 Task: Add Nature's Way Kid's Sambucus Gummies to the cart.
Action: Mouse moved to (283, 135)
Screenshot: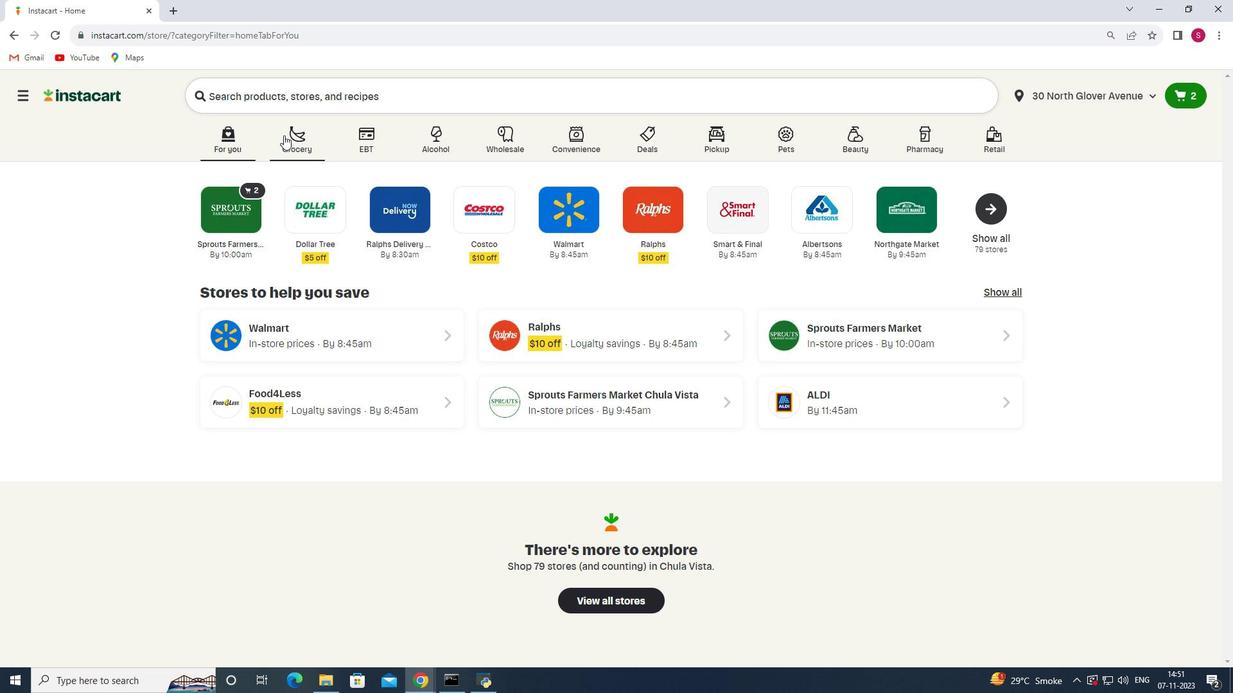 
Action: Mouse pressed left at (283, 135)
Screenshot: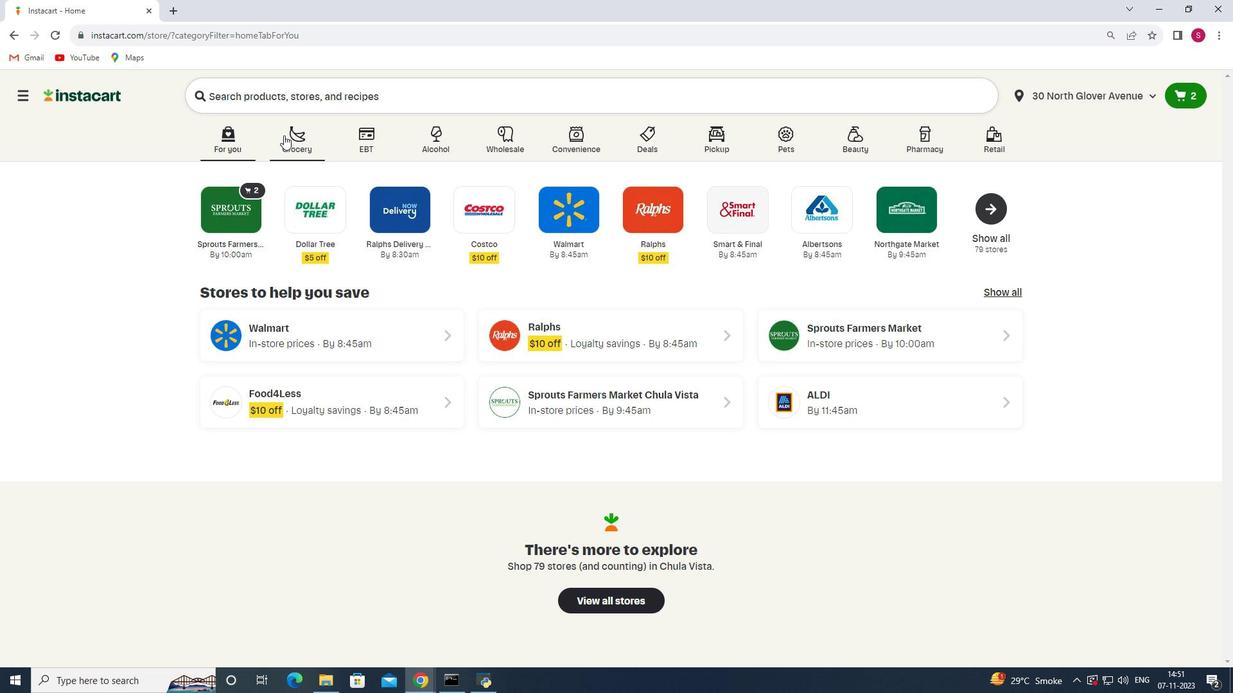 
Action: Mouse moved to (289, 363)
Screenshot: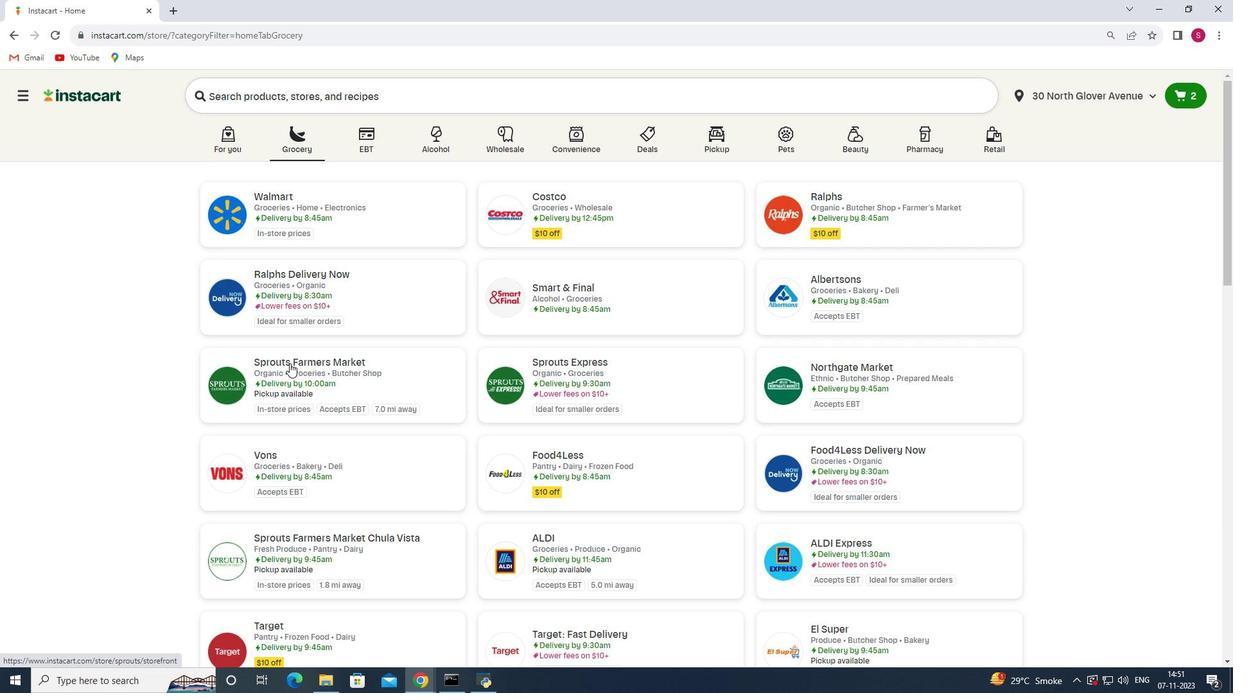 
Action: Mouse pressed left at (289, 363)
Screenshot: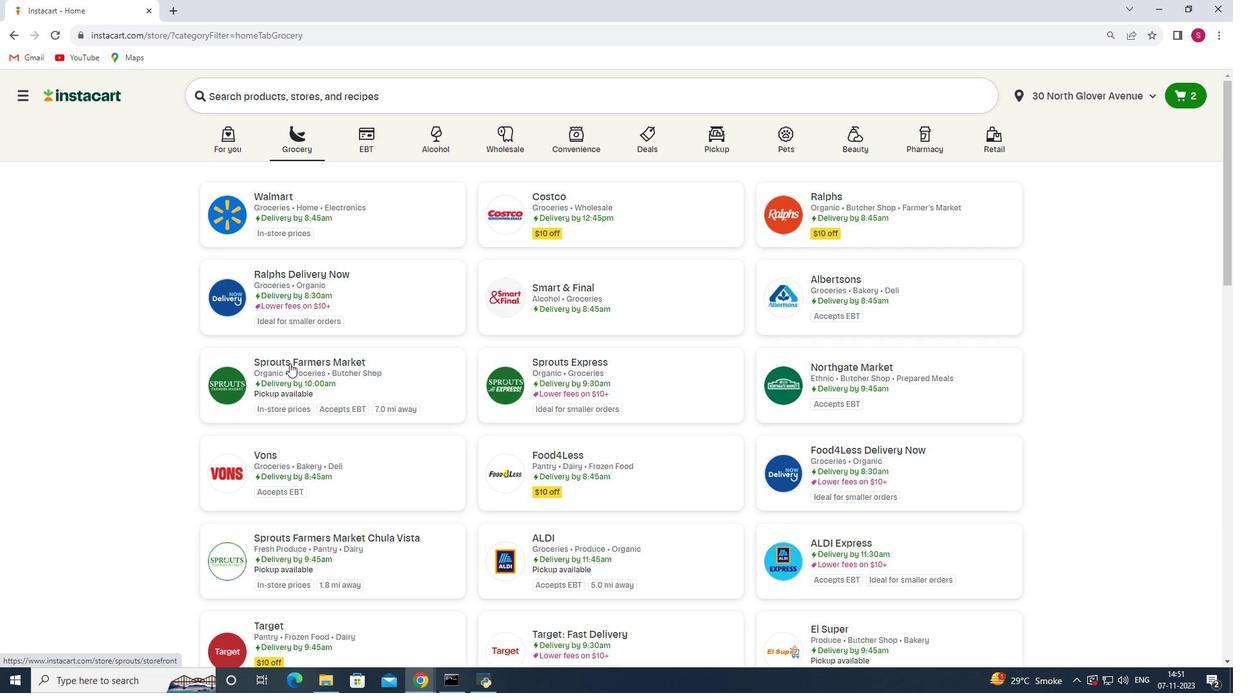 
Action: Mouse moved to (124, 375)
Screenshot: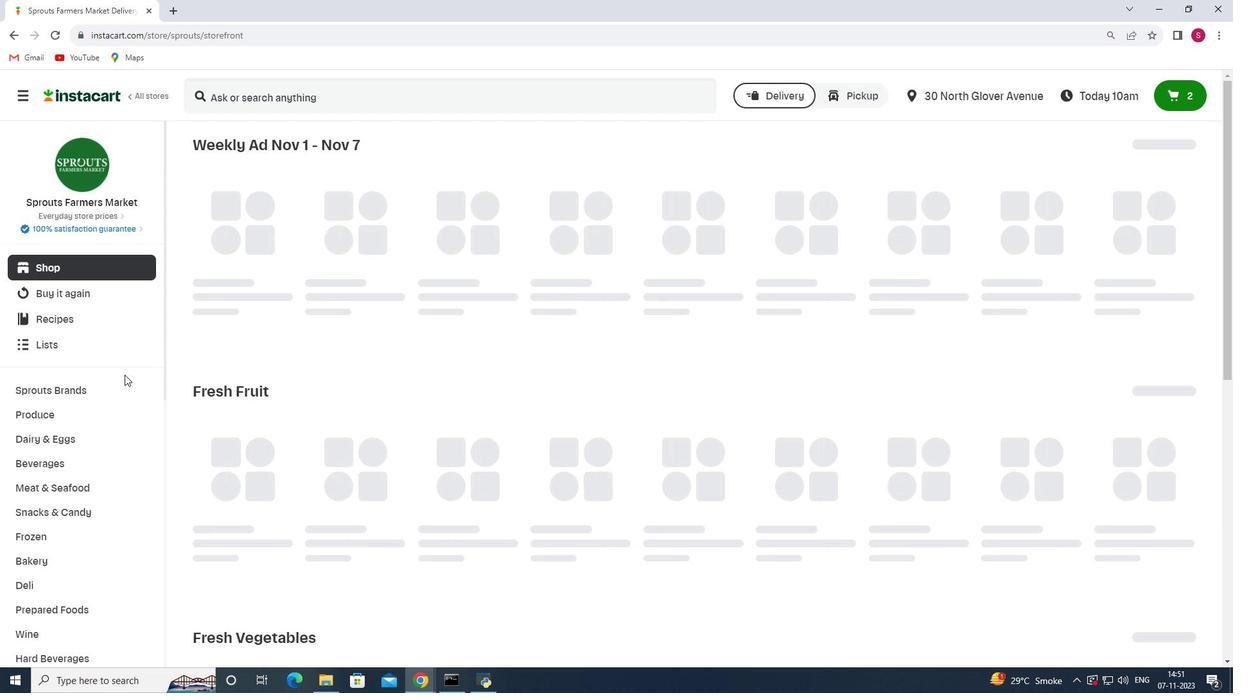 
Action: Mouse scrolled (124, 374) with delta (0, 0)
Screenshot: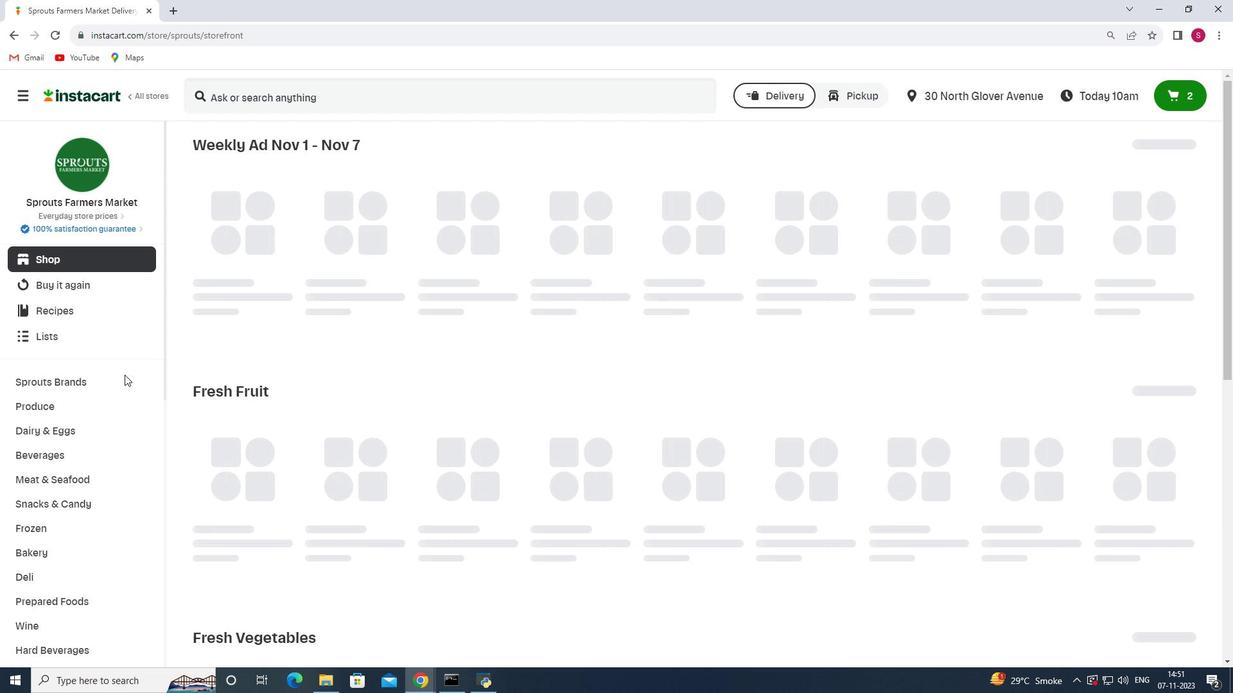 
Action: Mouse scrolled (124, 374) with delta (0, 0)
Screenshot: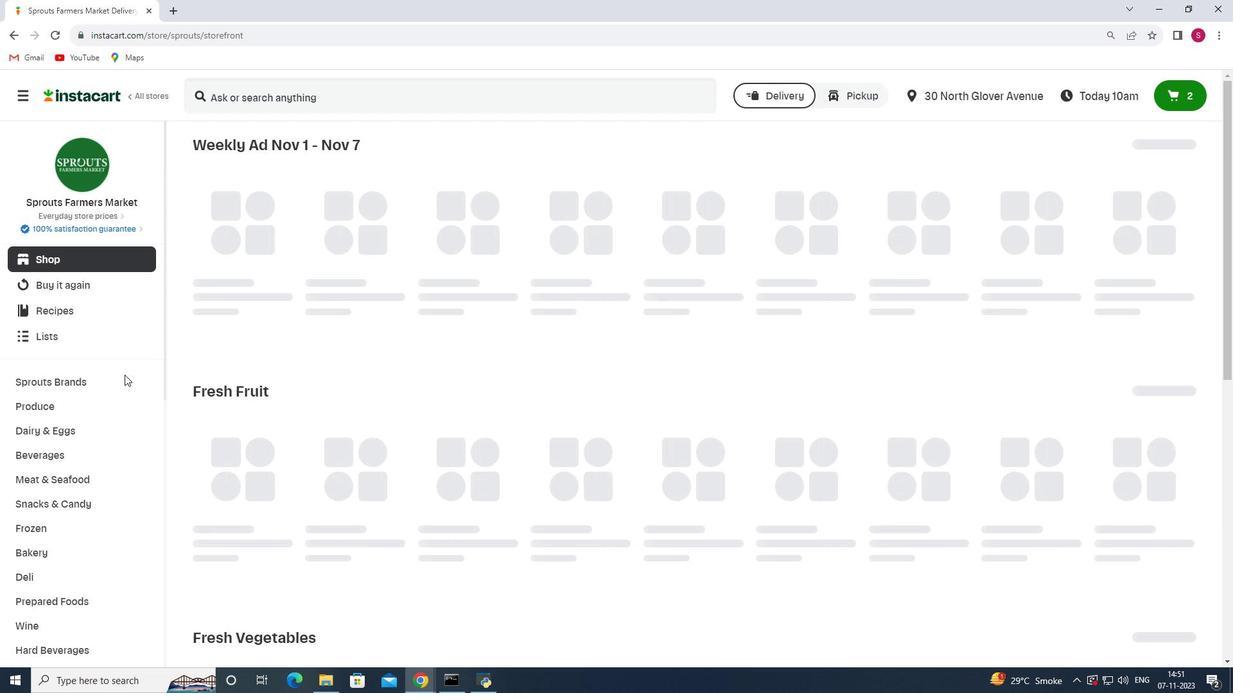 
Action: Mouse scrolled (124, 374) with delta (0, 0)
Screenshot: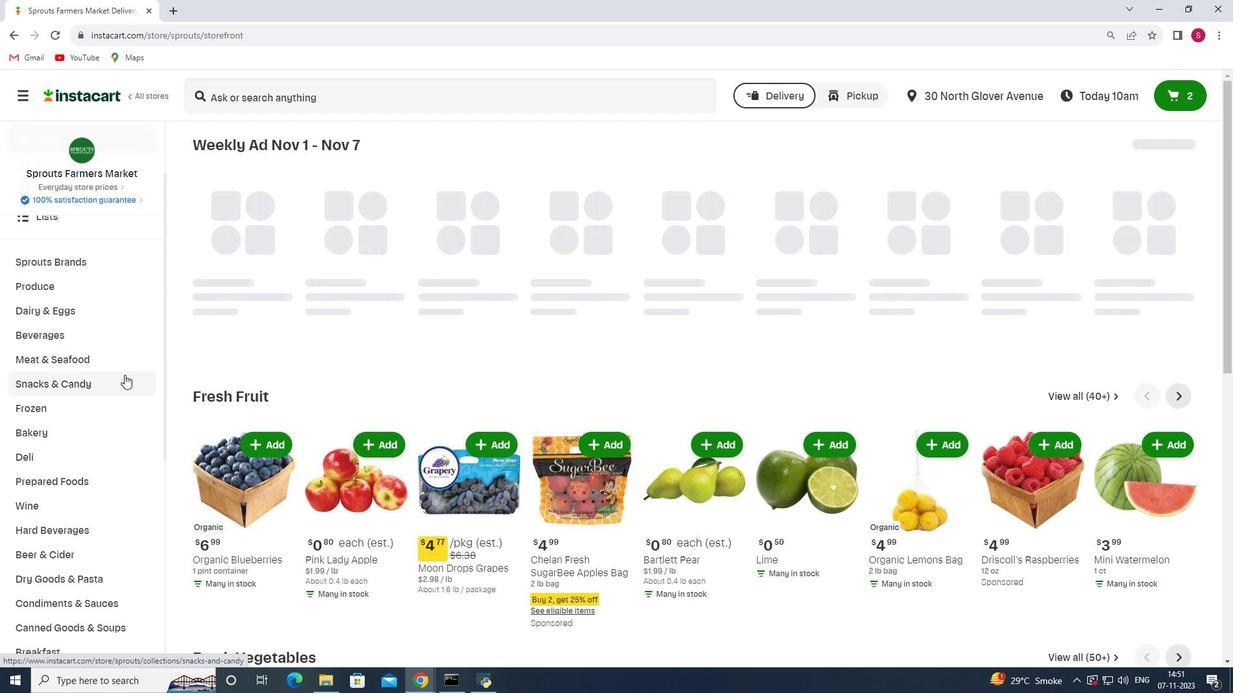 
Action: Mouse scrolled (124, 374) with delta (0, 0)
Screenshot: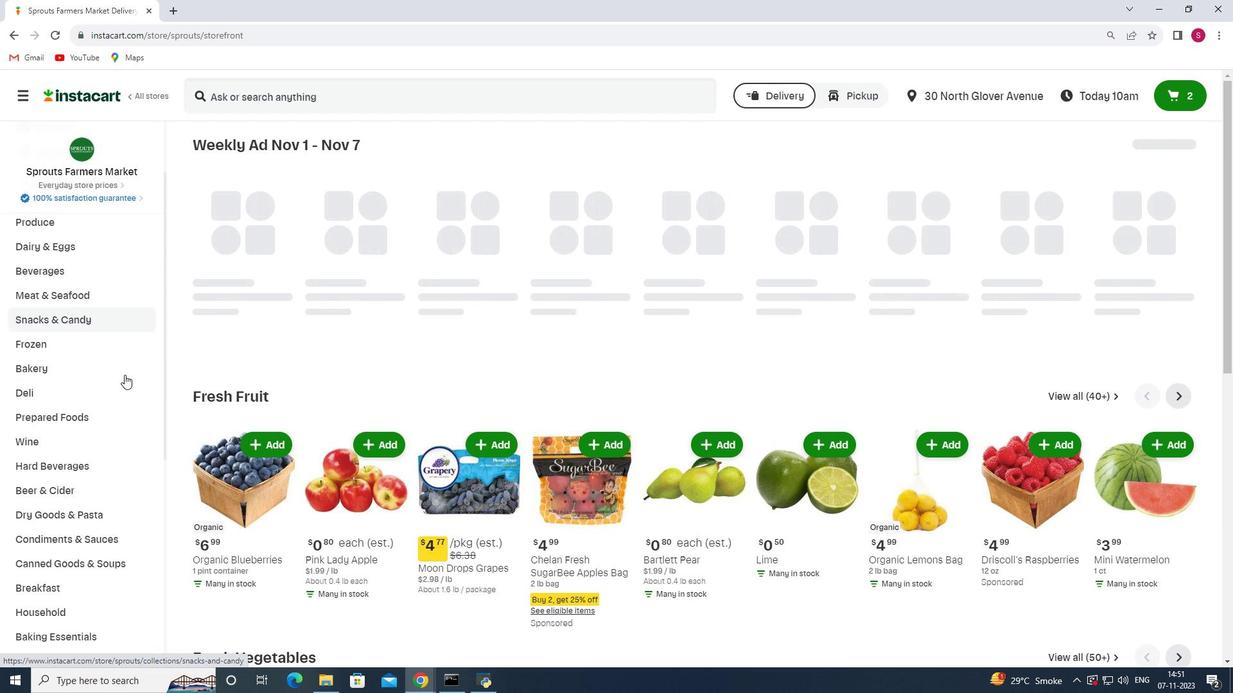 
Action: Mouse scrolled (124, 374) with delta (0, 0)
Screenshot: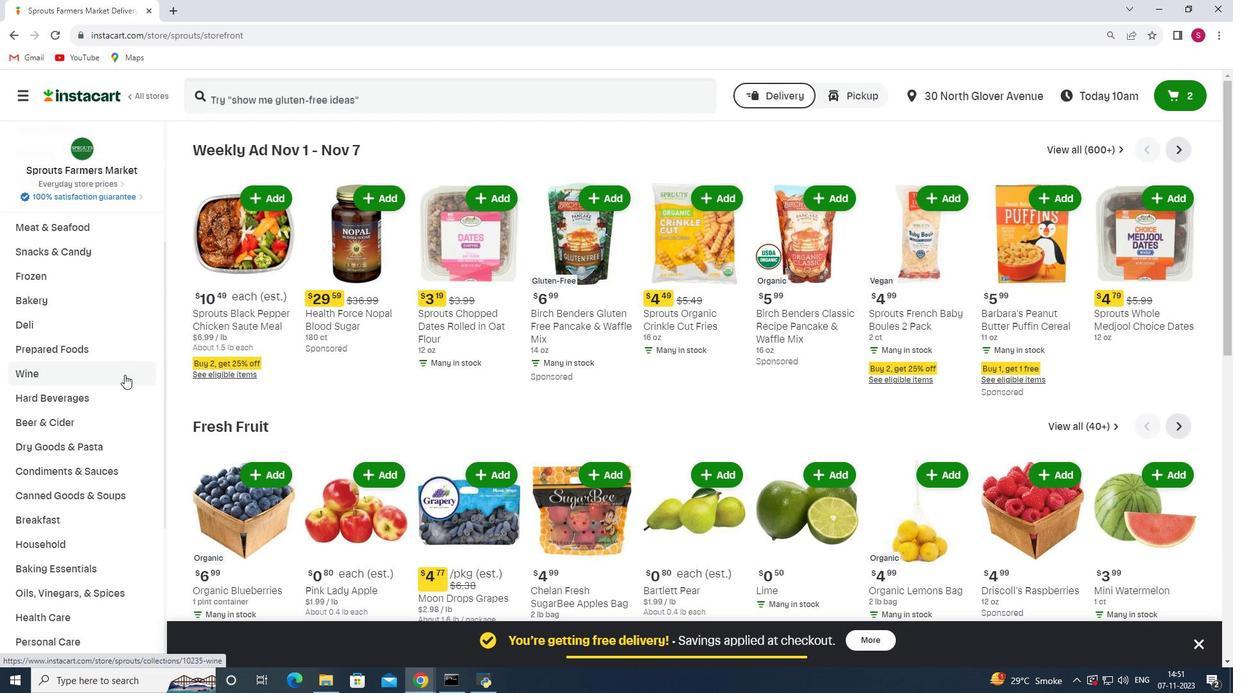 
Action: Mouse scrolled (124, 374) with delta (0, 0)
Screenshot: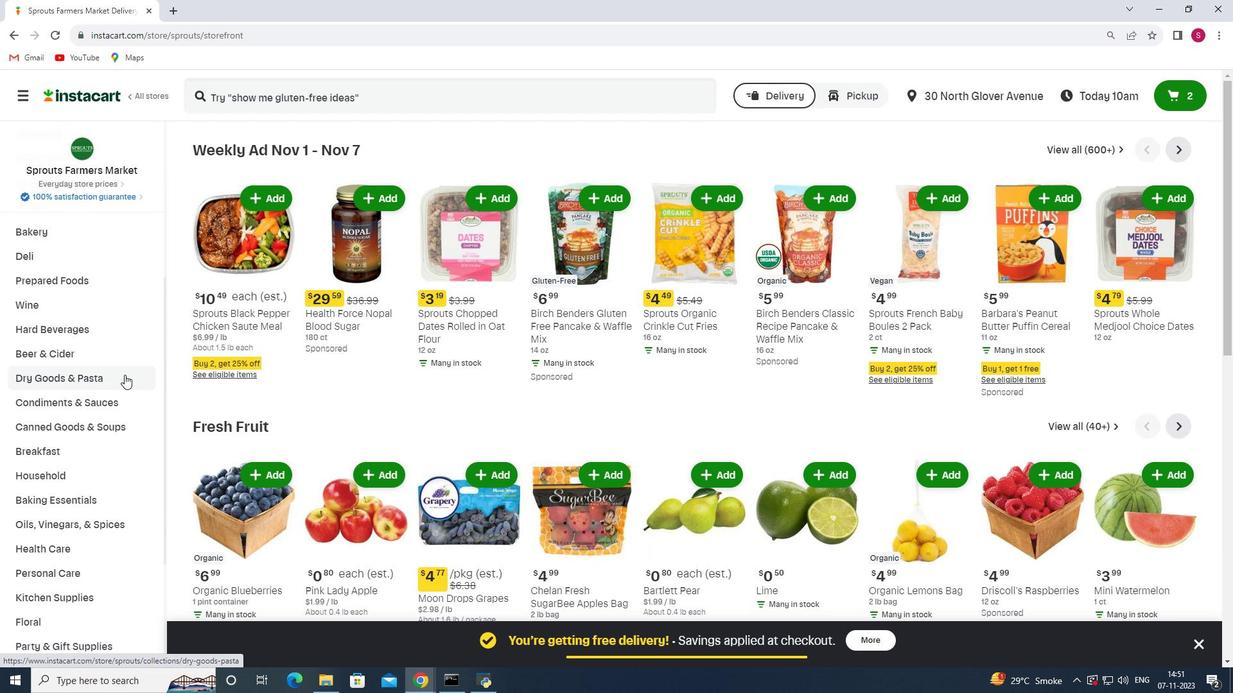 
Action: Mouse scrolled (124, 374) with delta (0, 0)
Screenshot: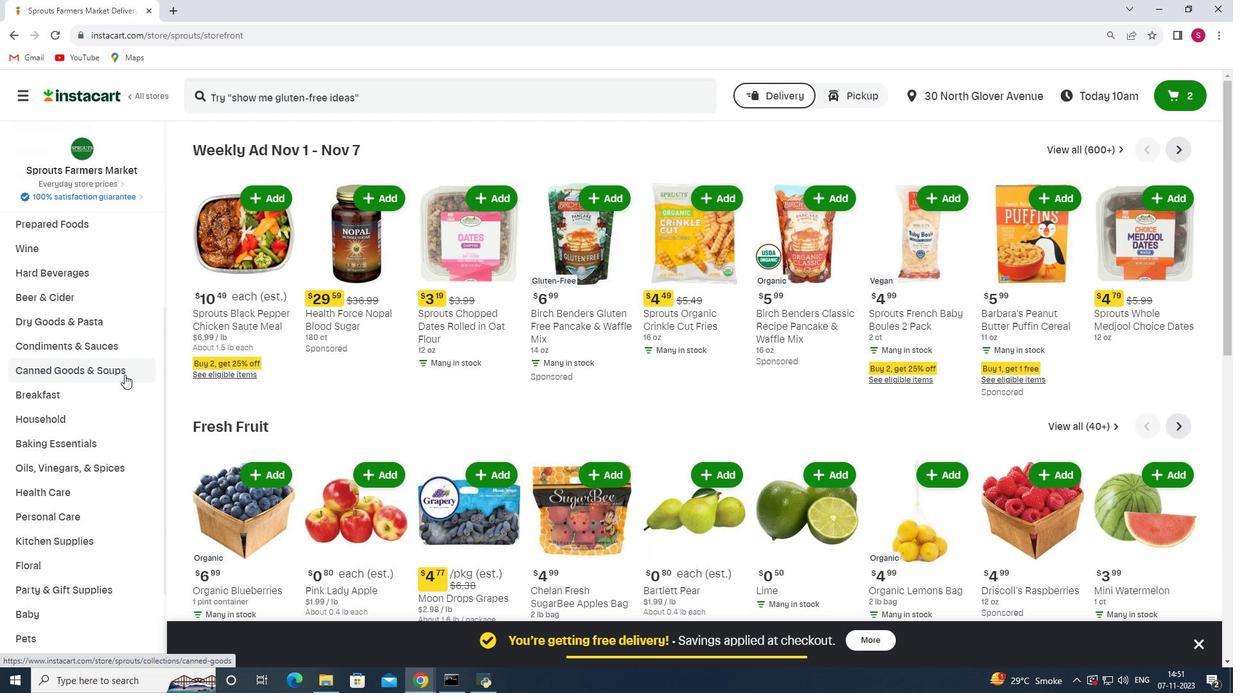
Action: Mouse moved to (71, 439)
Screenshot: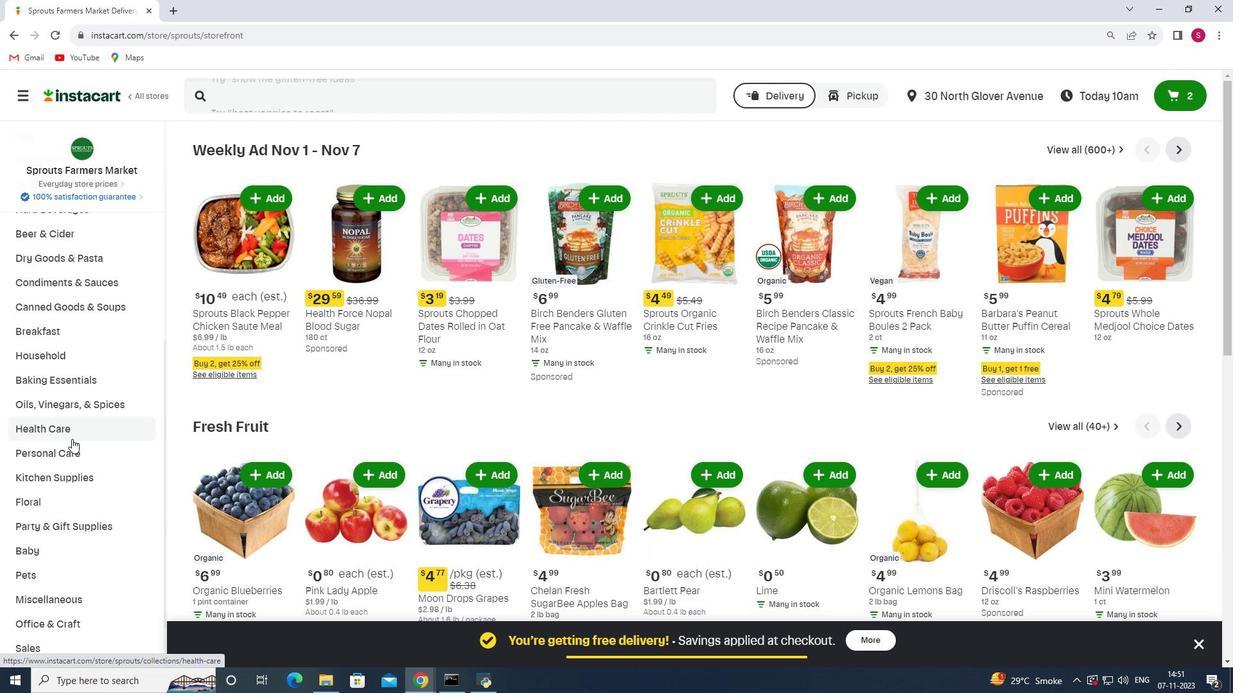
Action: Mouse pressed left at (71, 439)
Screenshot: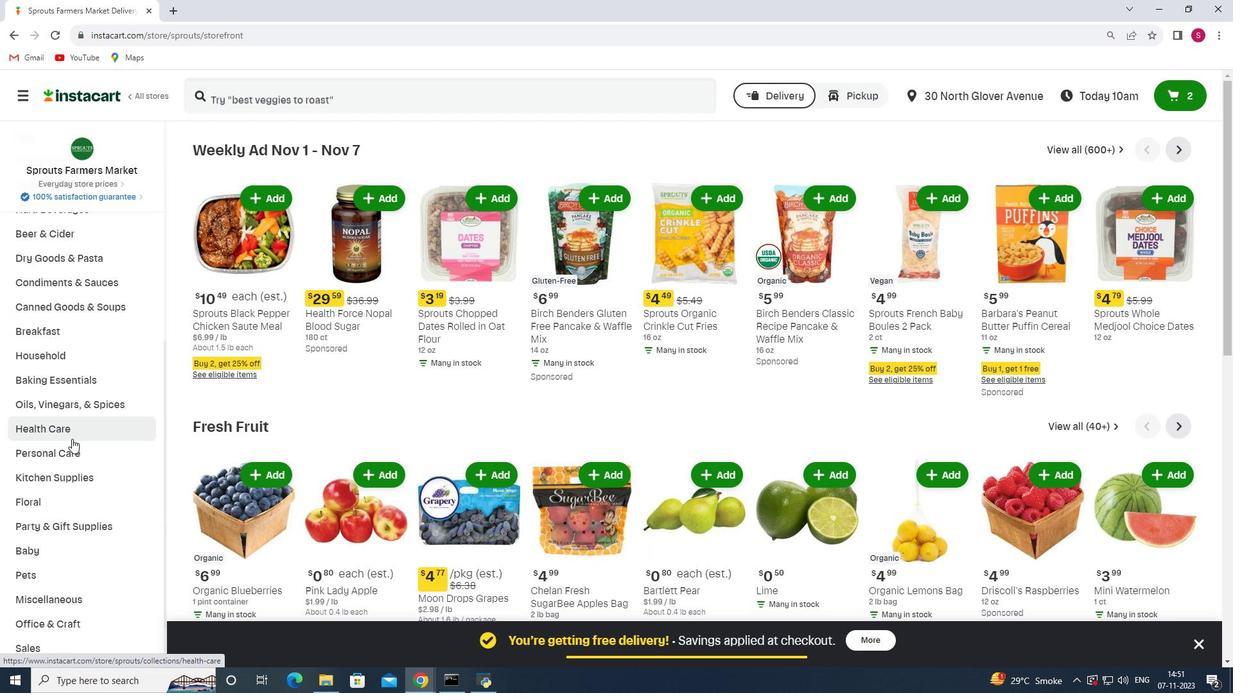 
Action: Mouse moved to (441, 183)
Screenshot: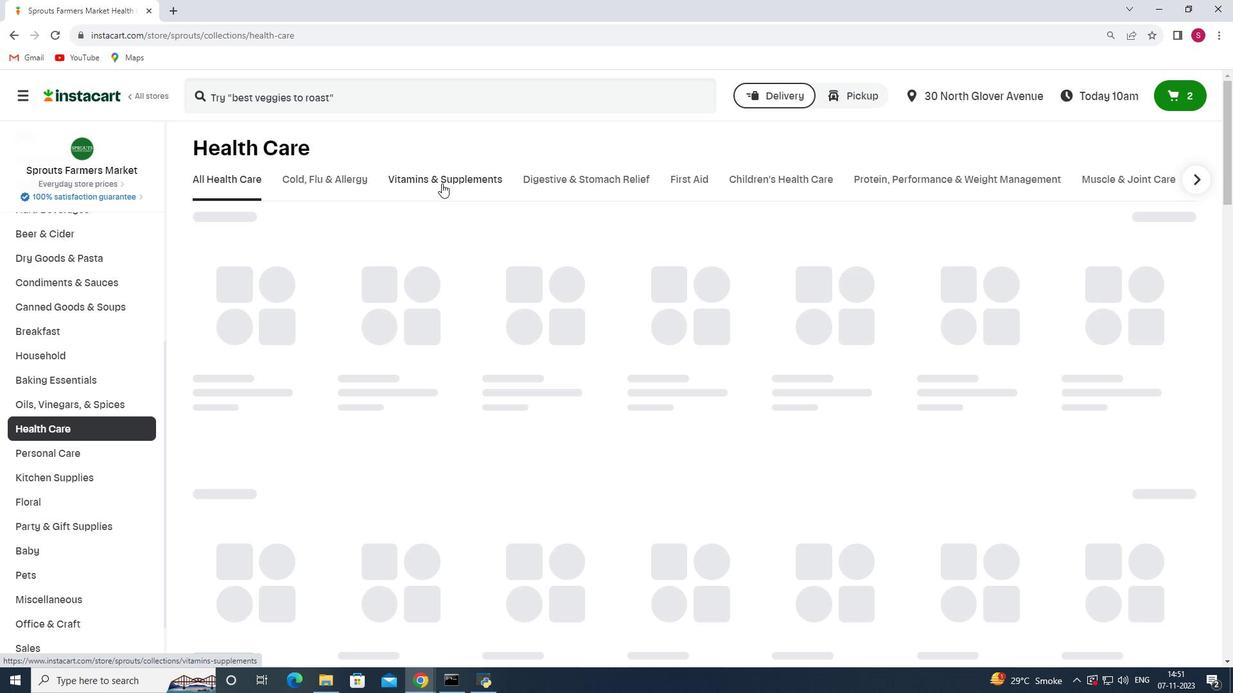 
Action: Mouse pressed left at (441, 183)
Screenshot: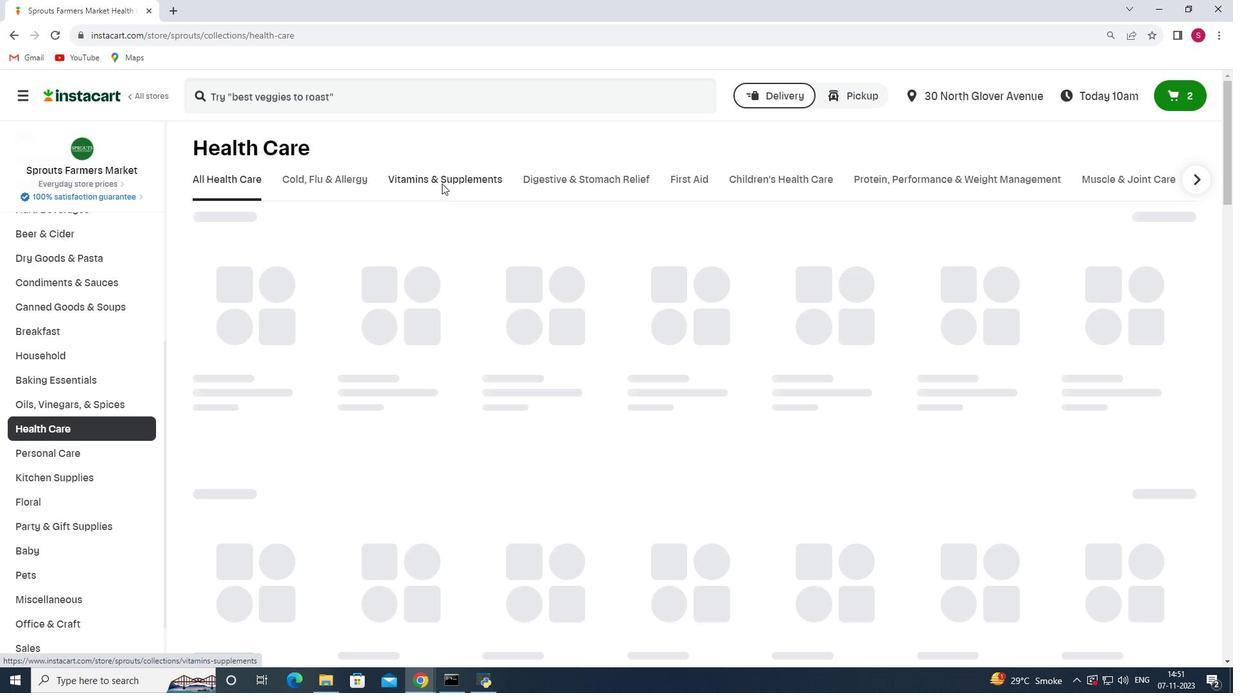 
Action: Mouse moved to (688, 222)
Screenshot: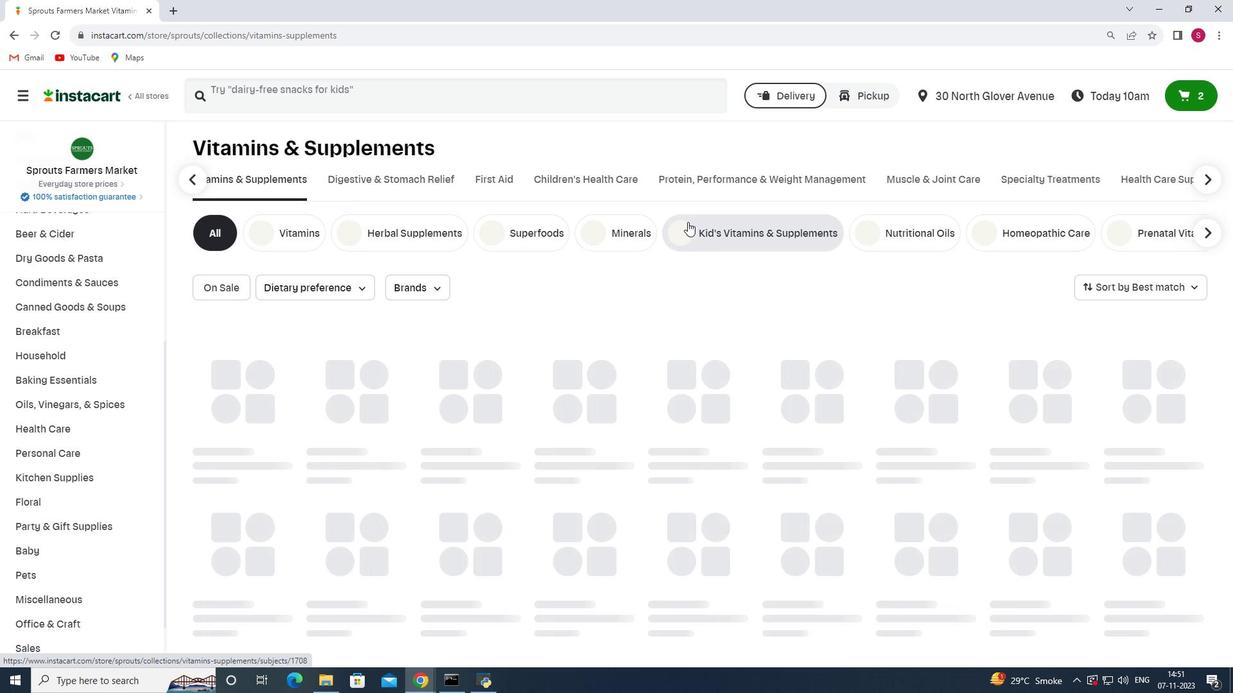 
Action: Mouse pressed left at (688, 222)
Screenshot: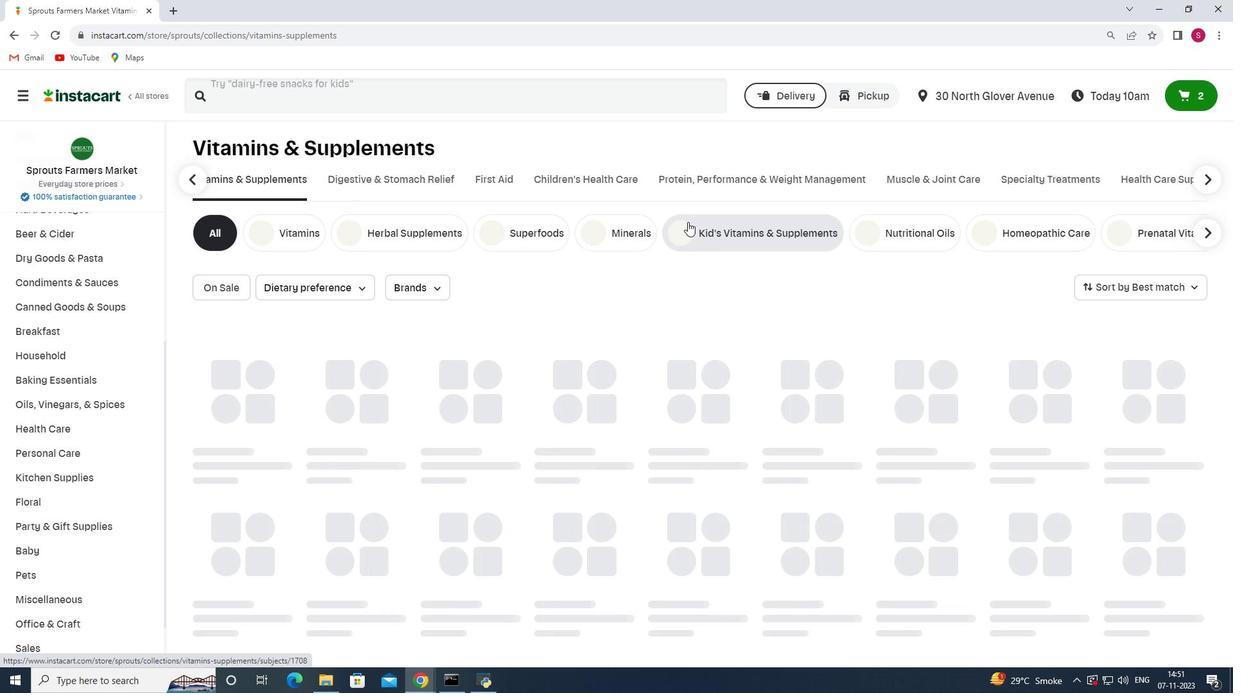 
Action: Mouse moved to (367, 97)
Screenshot: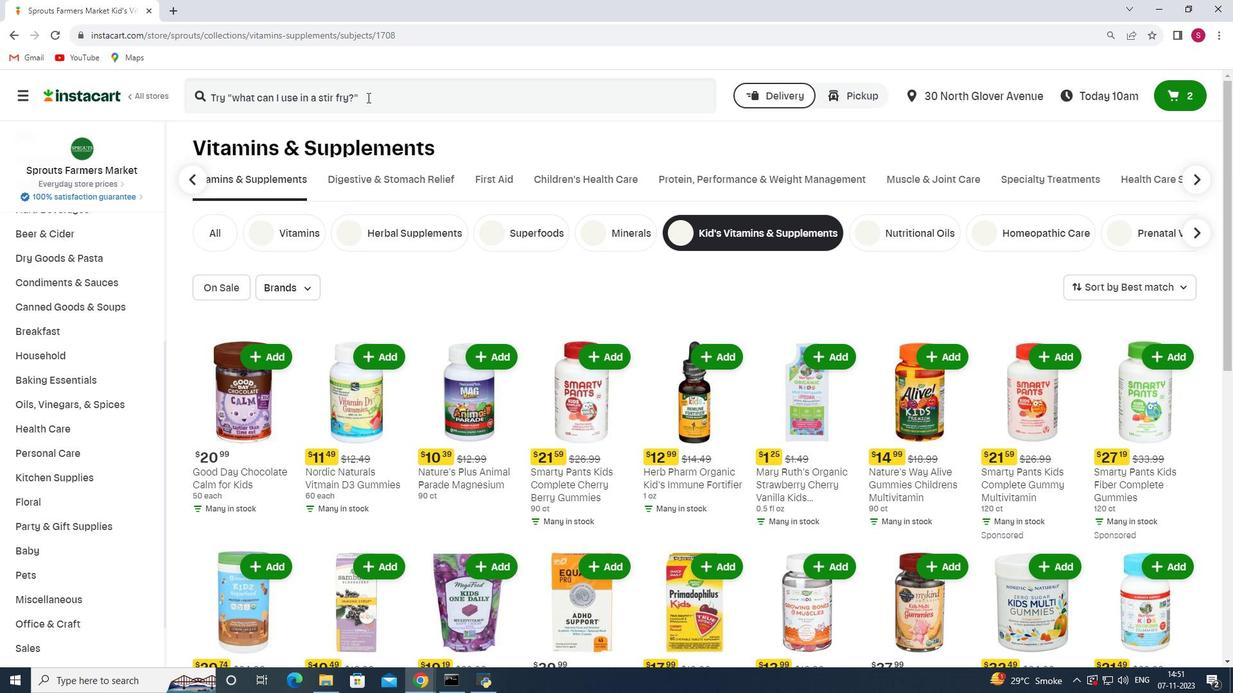 
Action: Mouse pressed left at (367, 97)
Screenshot: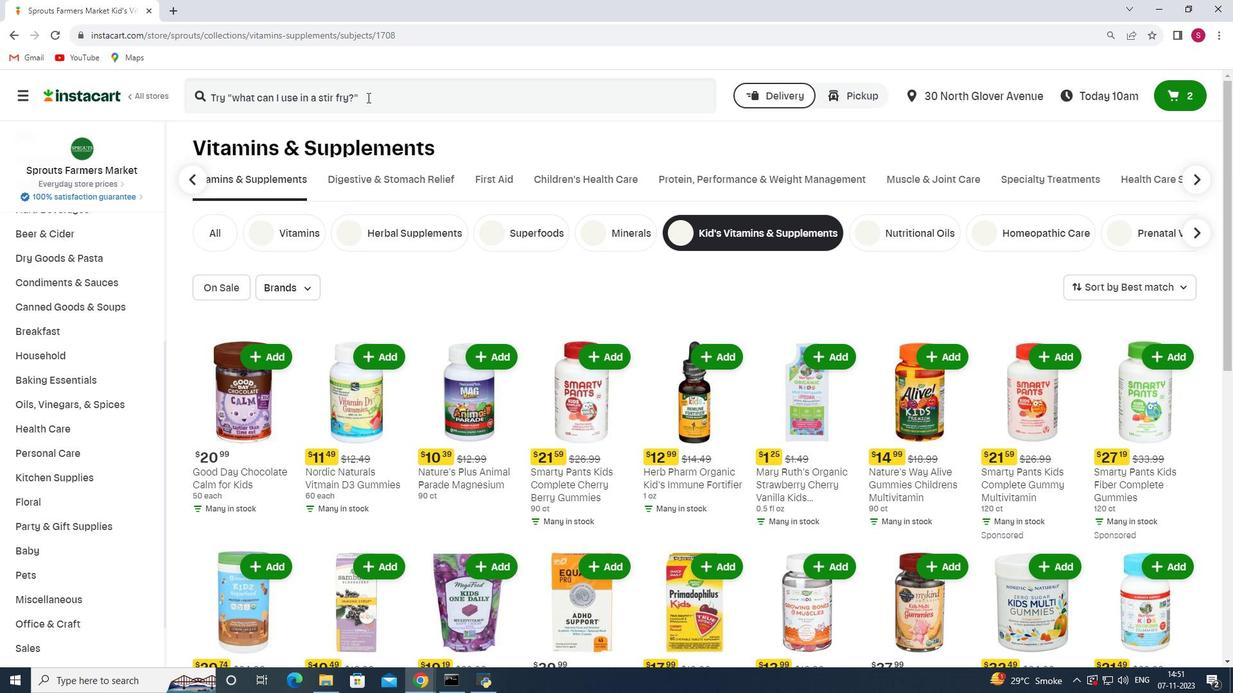 
Action: Key pressed <Key.shift>Nature's<Key.space><Key.shift>Way<Key.space><Key.shift>Kid's<Key.space><Key.shift>Sambucus<Key.space><Key.shift>Gummies<Key.enter>
Screenshot: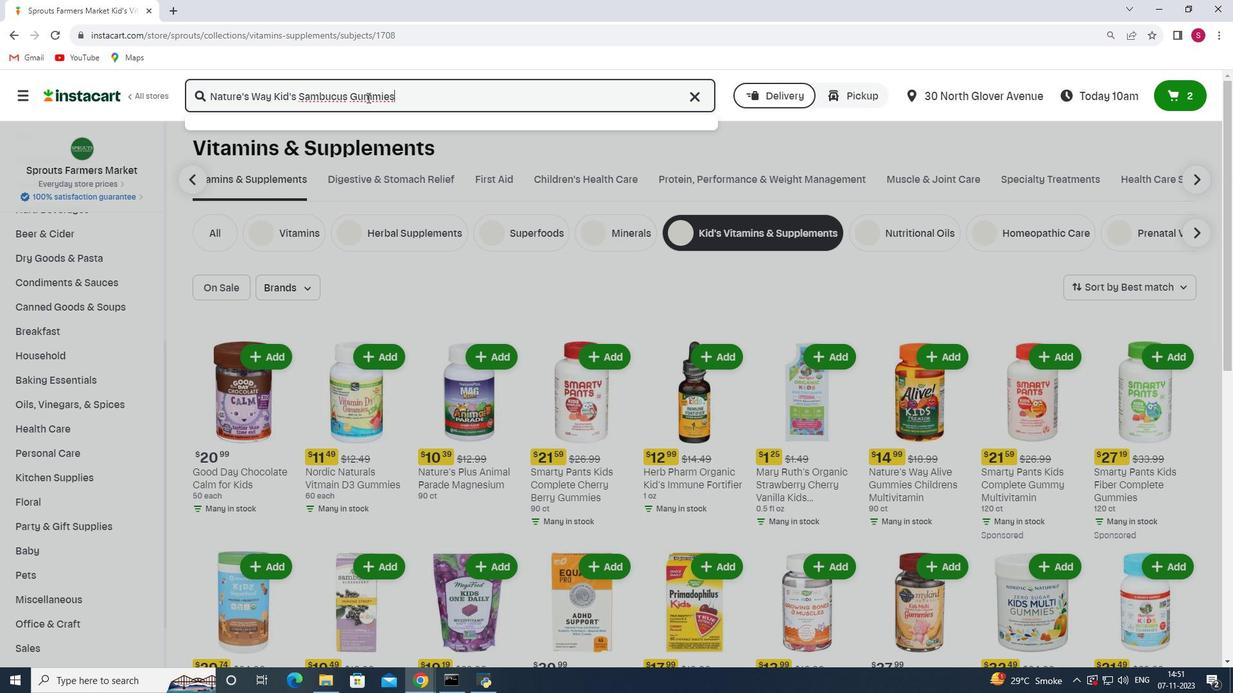
Action: Mouse moved to (377, 201)
Screenshot: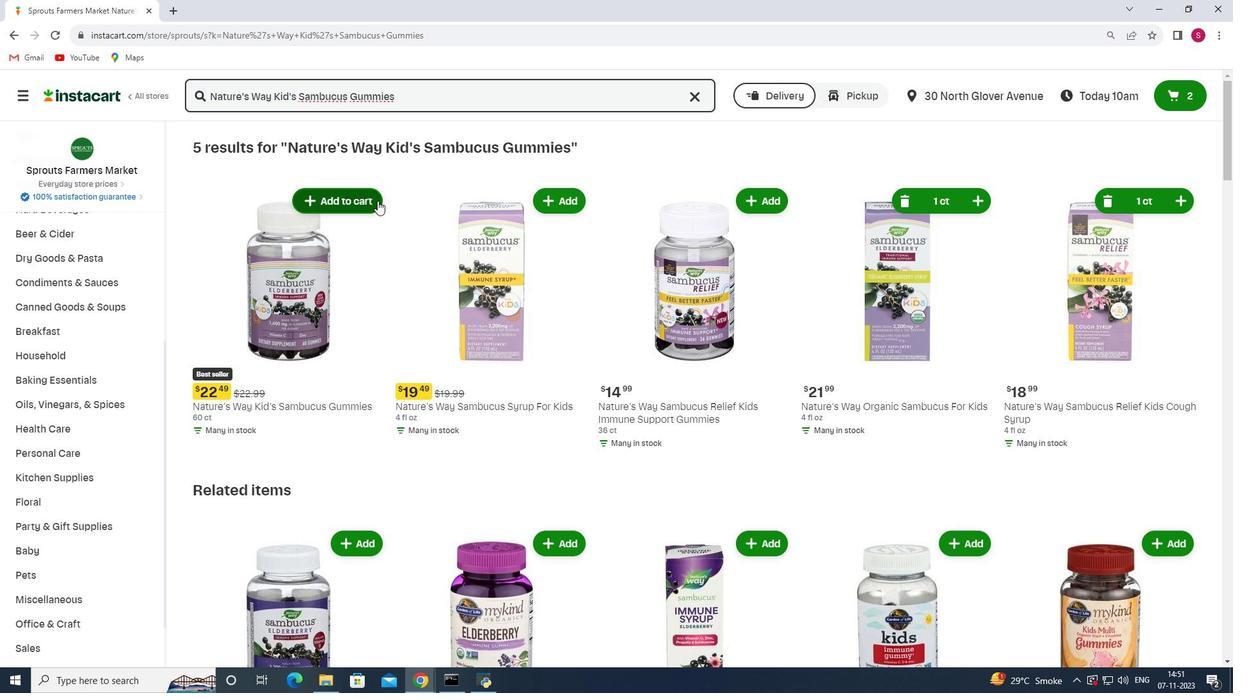 
Action: Mouse pressed left at (377, 201)
Screenshot: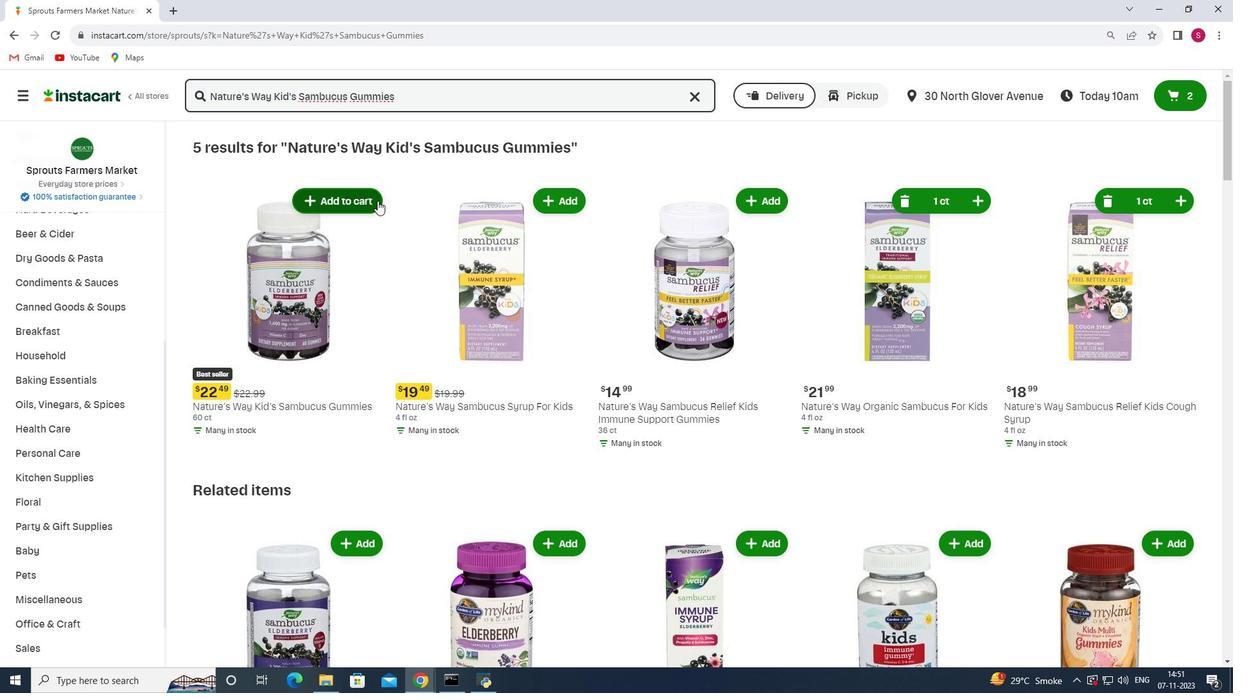 
Action: Mouse moved to (404, 222)
Screenshot: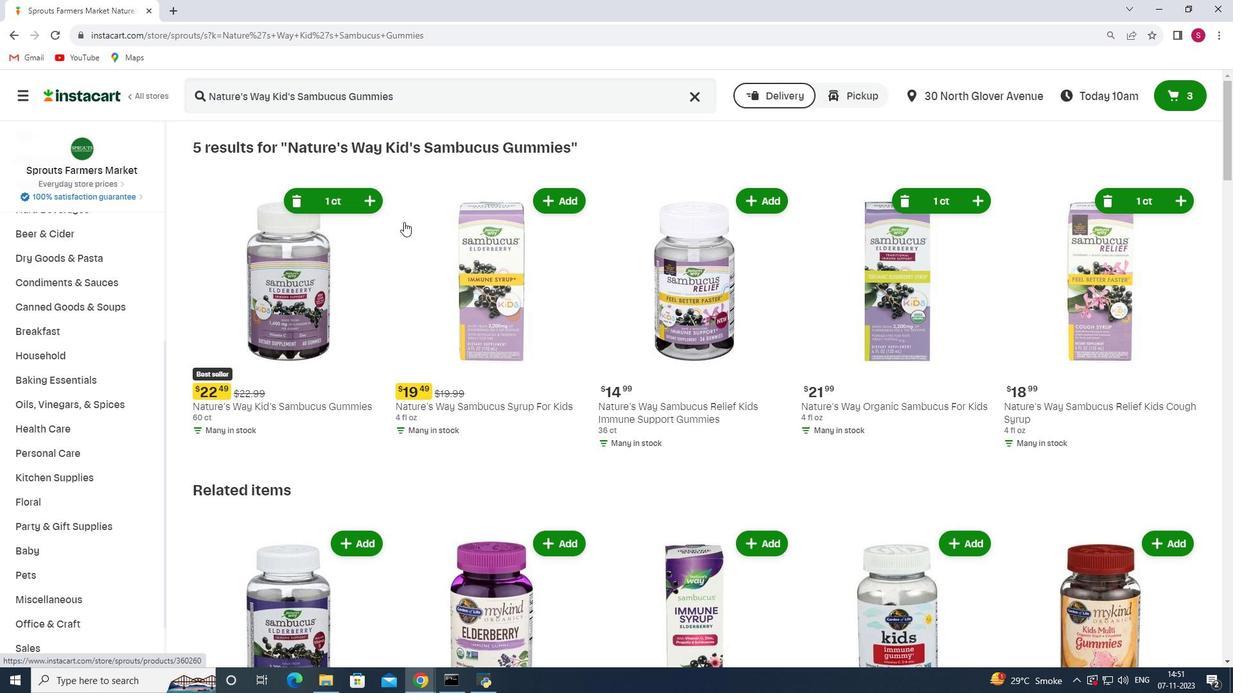 
